Task: Assign in the project ChaseTech the issue 'Upgrade the website navigation and menu design of a web application to improve user experience and website organization' to the sprint 'Code Crushers'. Assign in the project ChaseTech the issue 'Create a new online platform for online fashion design courses with advanced fashion tools and community features.' to the sprint 'Code Crushers'. Assign in the project ChaseTech the issue 'Implement a new cloud-based learning management system for a company with advanced learning content creation and delivery features' to the sprint 'Code Crushers'. Assign in the project ChaseTech the issue 'Integrate a new facial recognition feature into an existing mobile application to enhance user verification and security' to the sprint 'Code Crushers'
Action: Mouse moved to (711, 412)
Screenshot: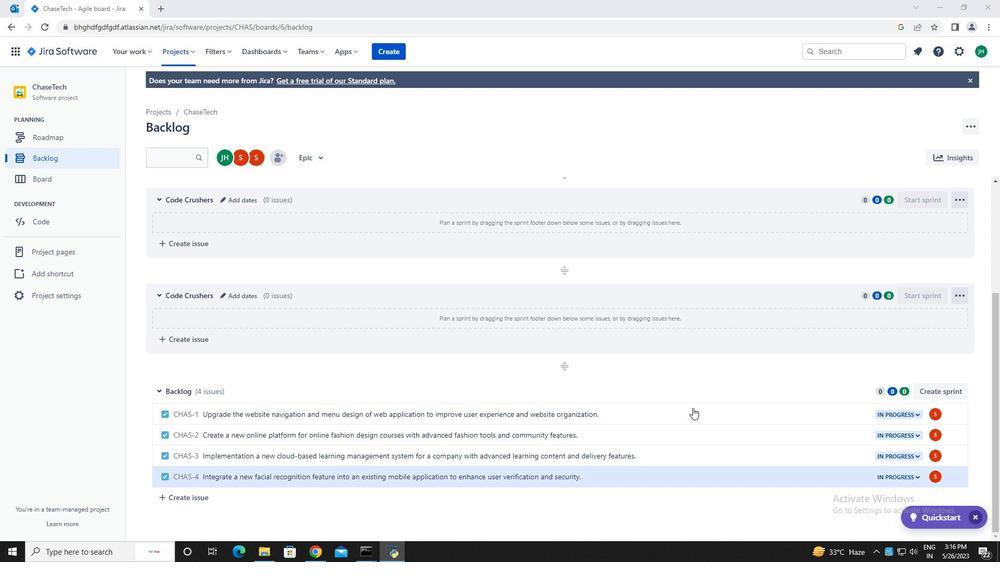 
Action: Mouse scrolled (711, 412) with delta (0, 0)
Screenshot: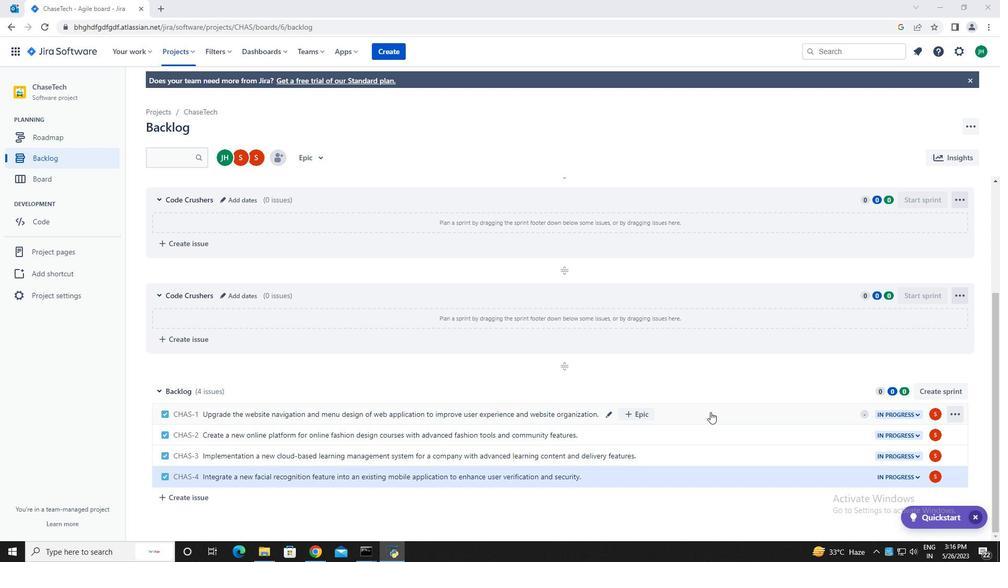 
Action: Mouse scrolled (711, 412) with delta (0, 0)
Screenshot: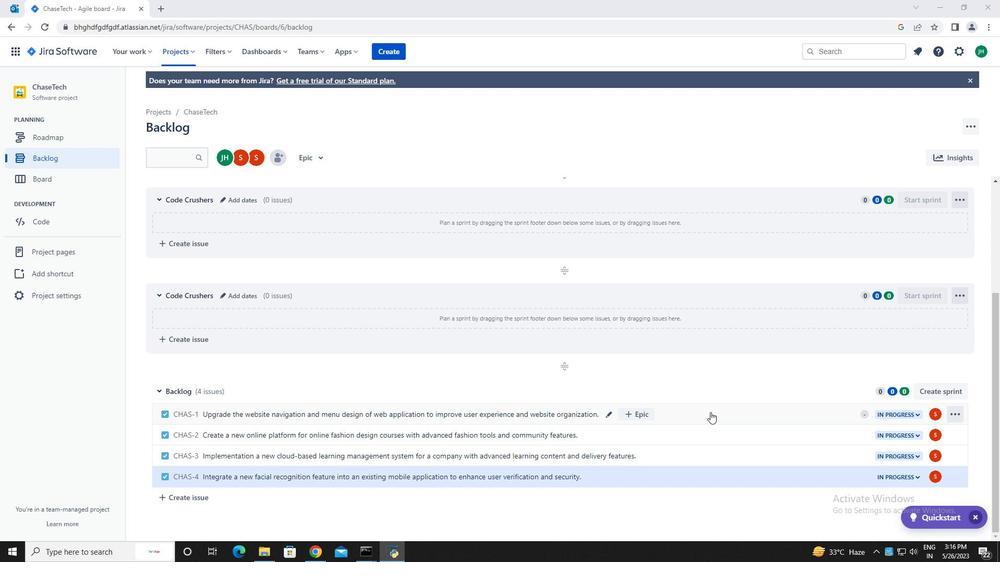 
Action: Mouse scrolled (711, 412) with delta (0, 0)
Screenshot: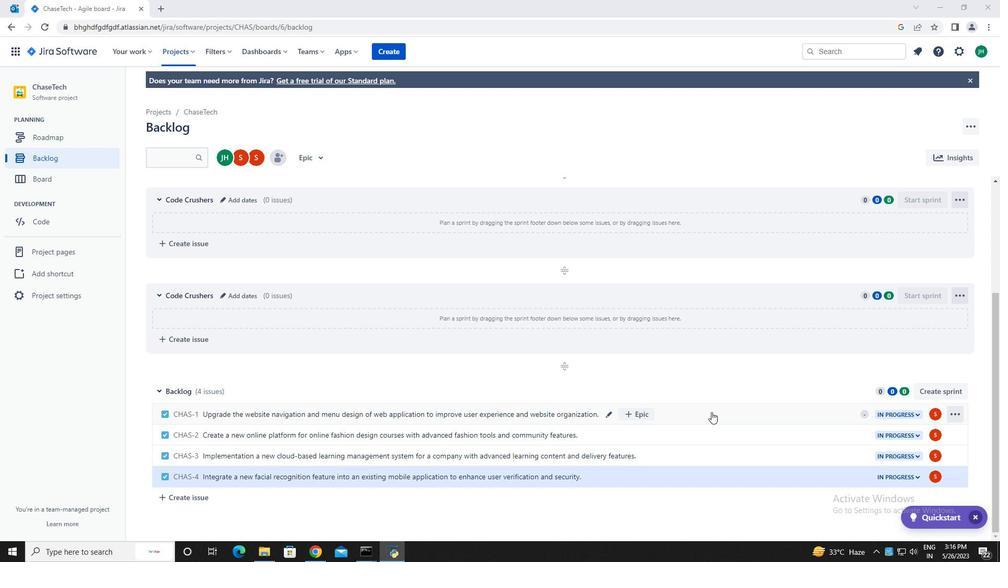 
Action: Mouse scrolled (711, 412) with delta (0, 0)
Screenshot: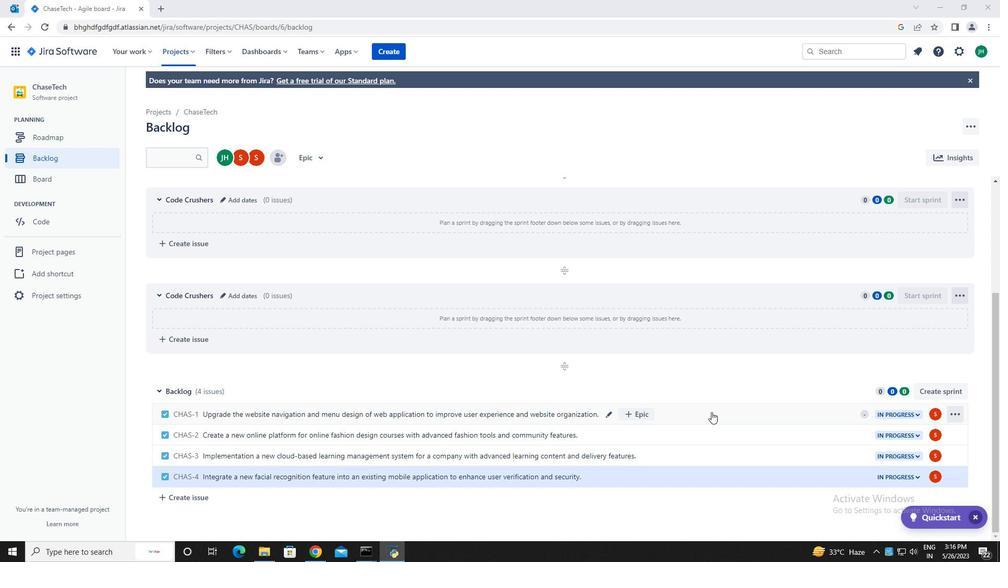
Action: Mouse scrolled (711, 412) with delta (0, 0)
Screenshot: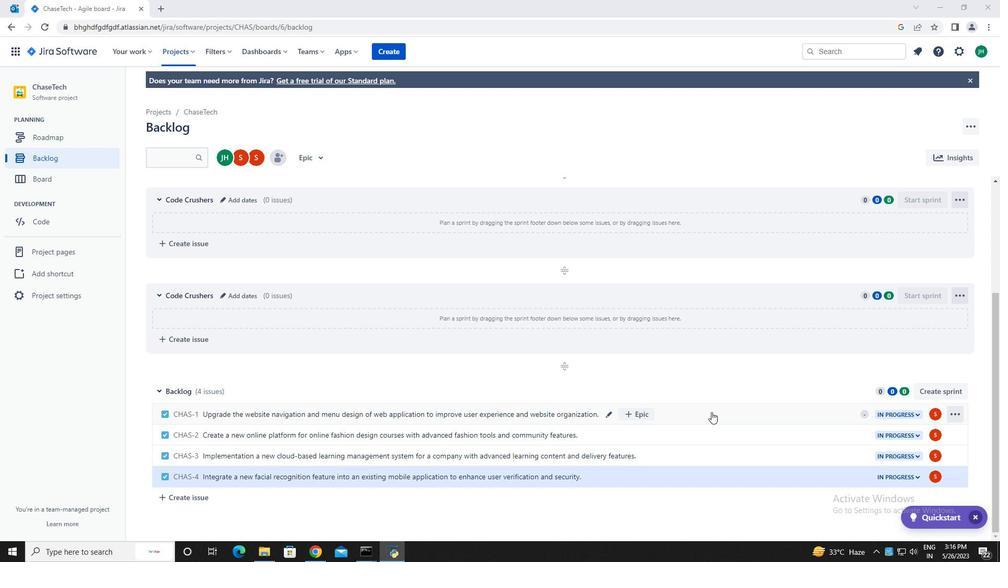 
Action: Mouse moved to (953, 415)
Screenshot: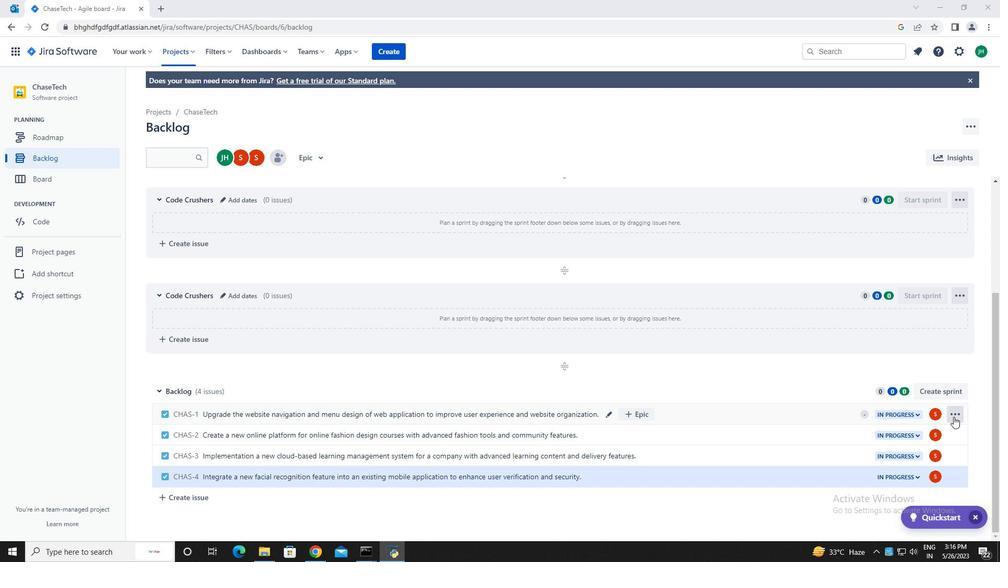 
Action: Mouse pressed left at (953, 415)
Screenshot: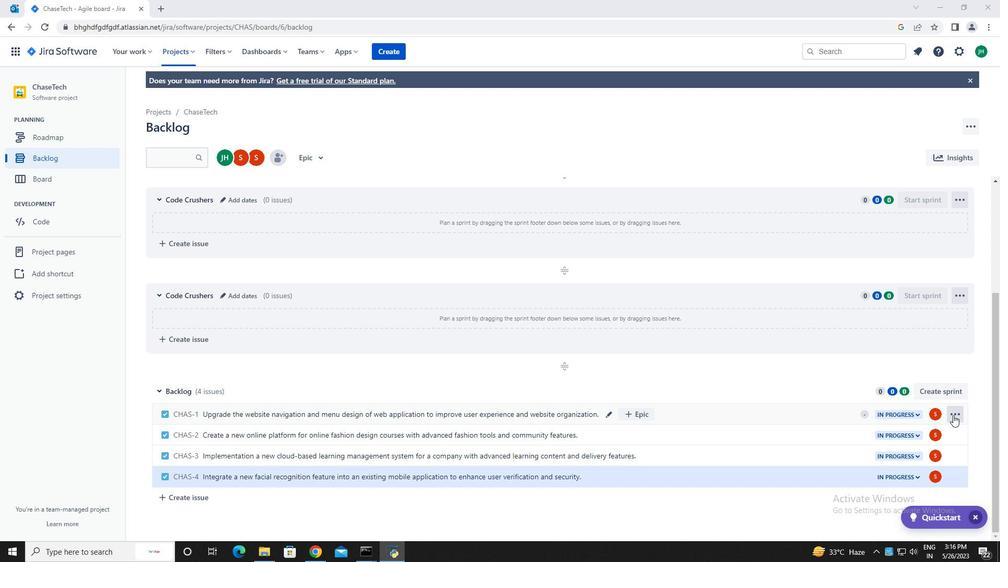 
Action: Mouse moved to (935, 324)
Screenshot: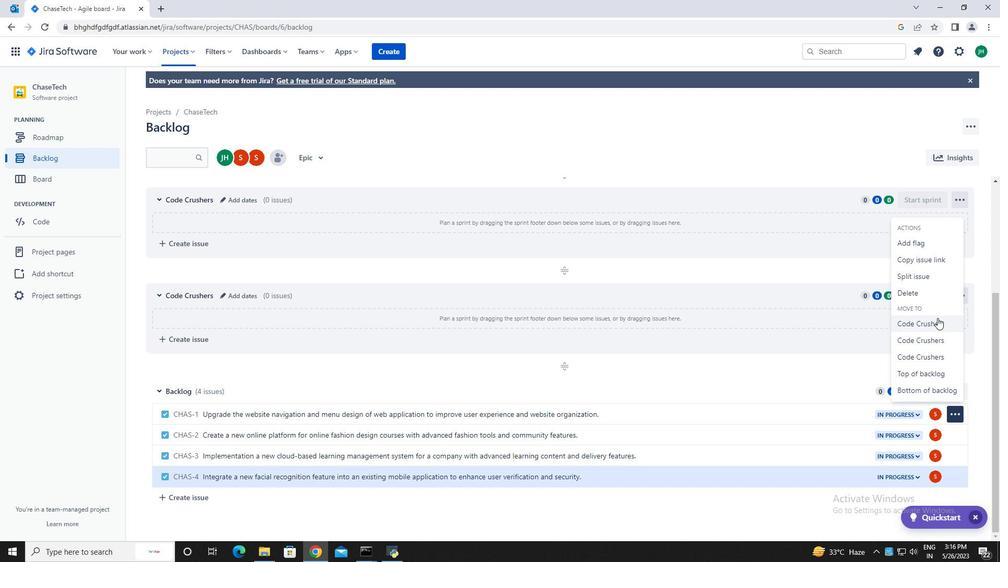 
Action: Mouse pressed left at (935, 324)
Screenshot: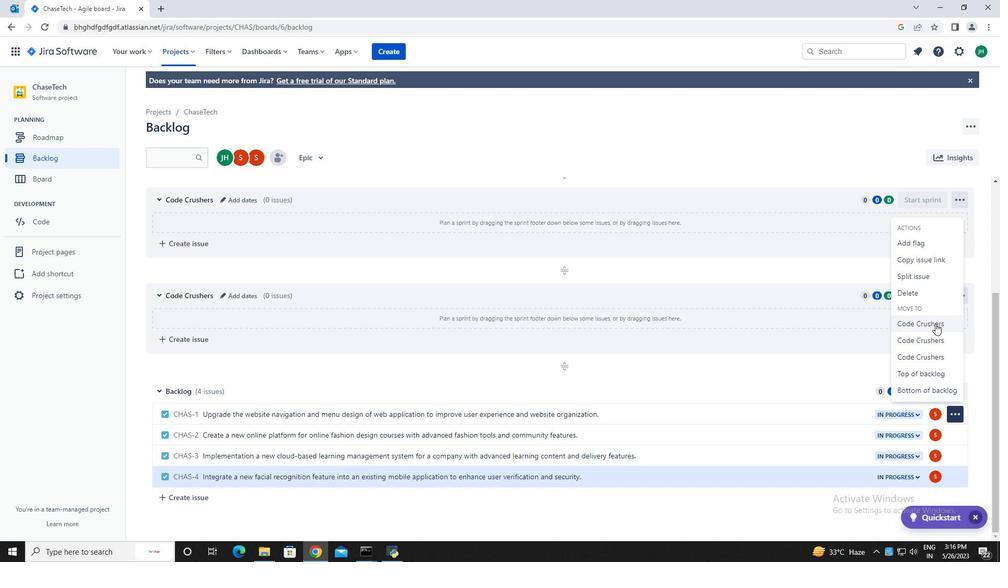 
Action: Mouse moved to (954, 437)
Screenshot: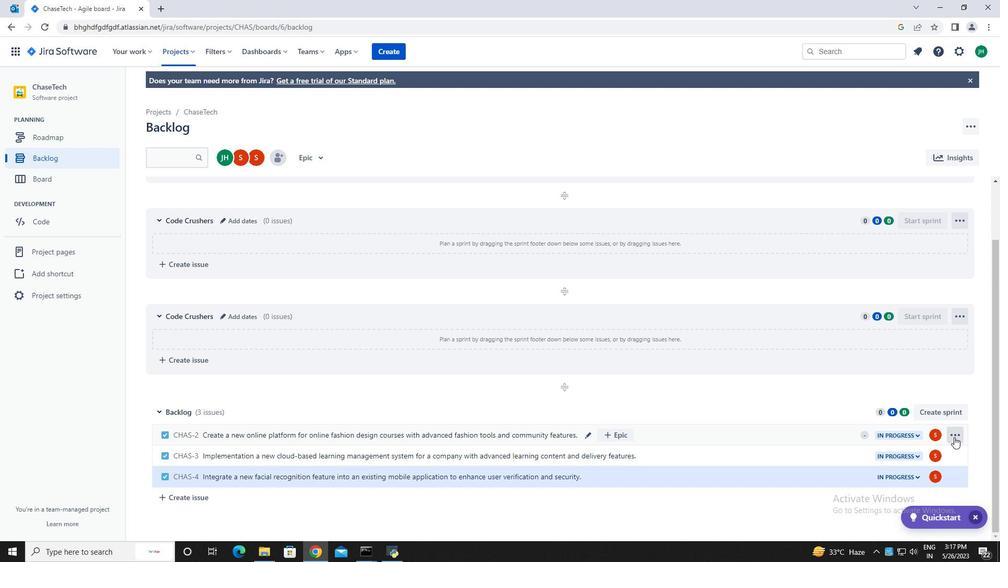 
Action: Mouse pressed left at (954, 437)
Screenshot: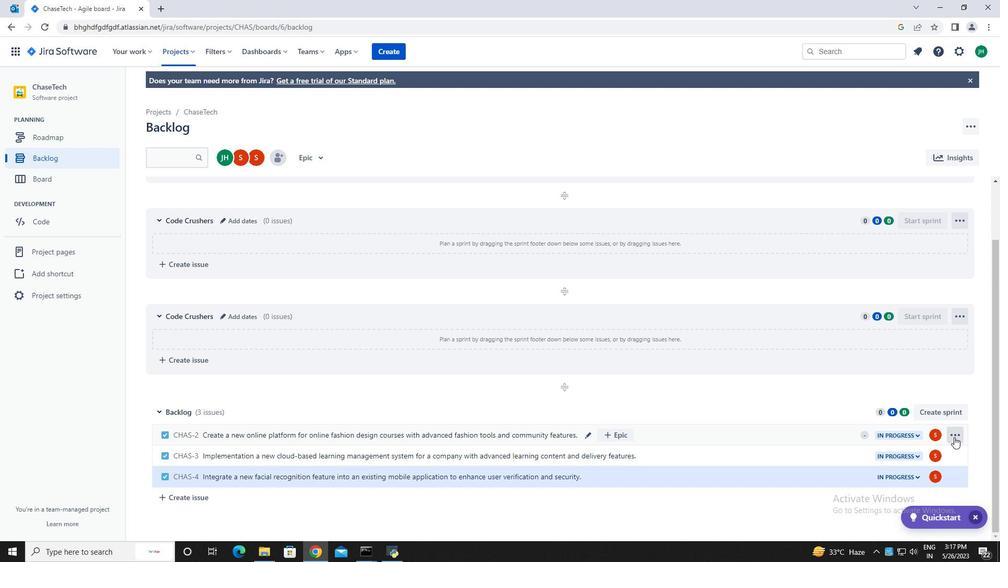 
Action: Mouse moved to (928, 364)
Screenshot: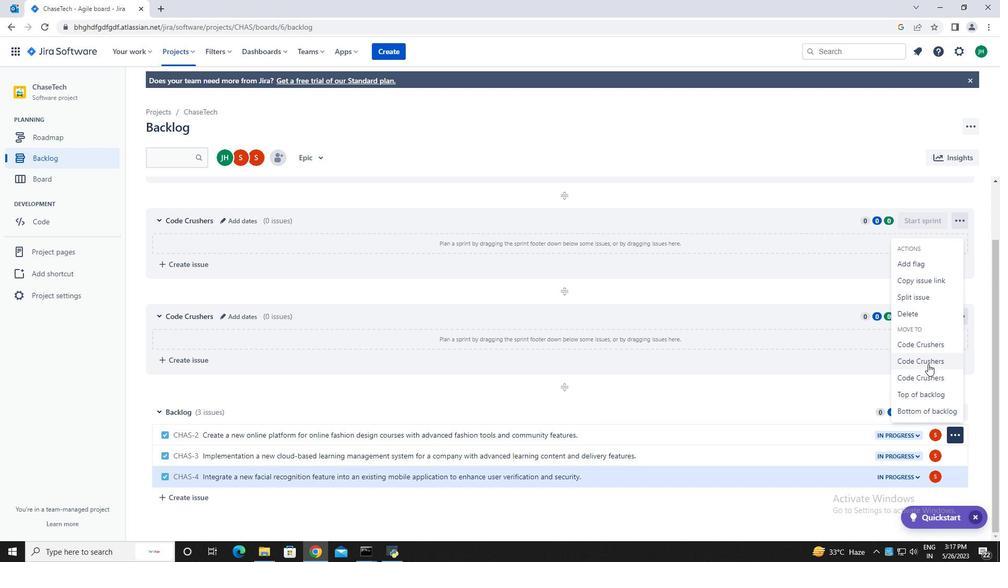 
Action: Mouse pressed left at (928, 364)
Screenshot: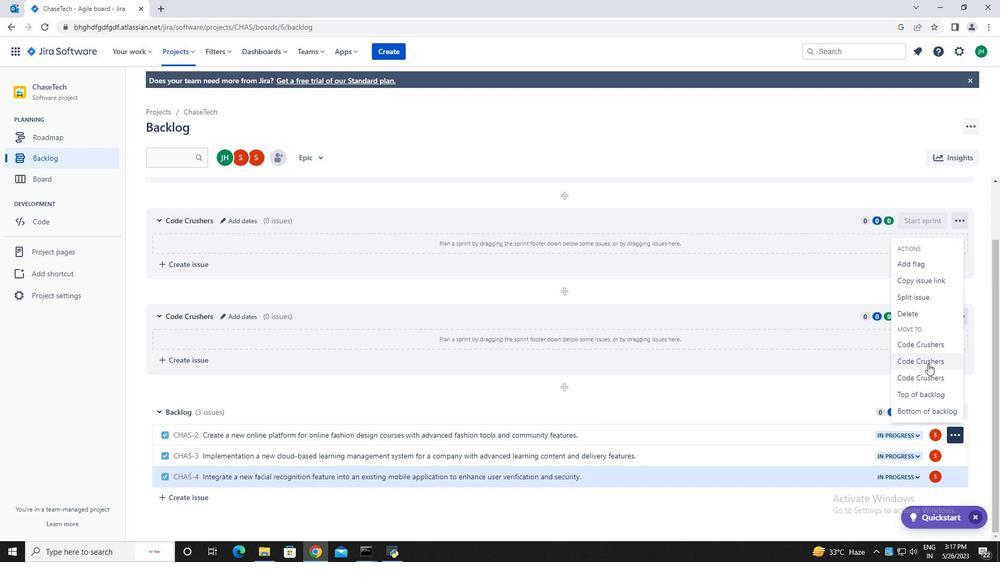 
Action: Mouse moved to (956, 453)
Screenshot: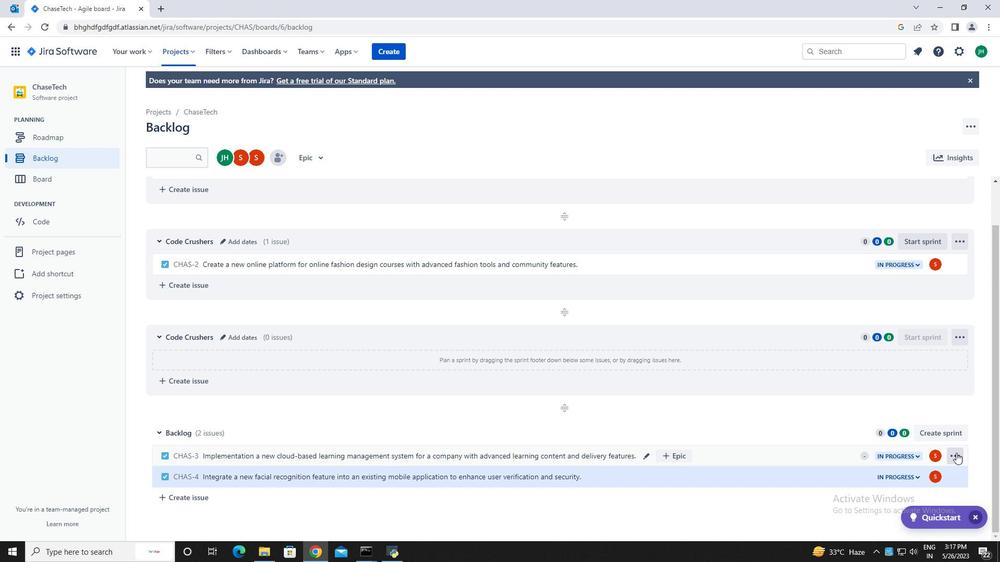 
Action: Mouse pressed left at (956, 453)
Screenshot: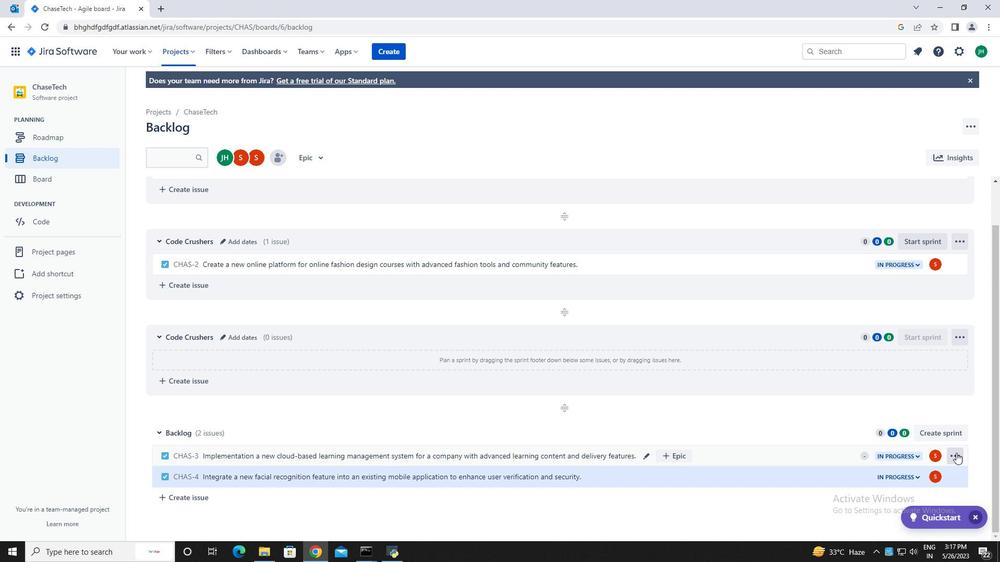 
Action: Mouse moved to (925, 396)
Screenshot: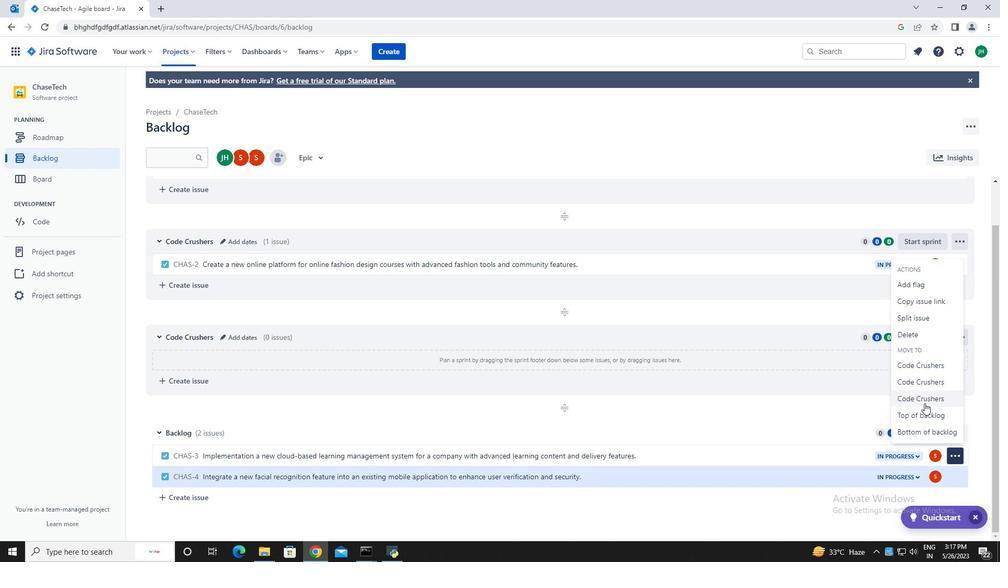 
Action: Mouse pressed left at (925, 396)
Screenshot: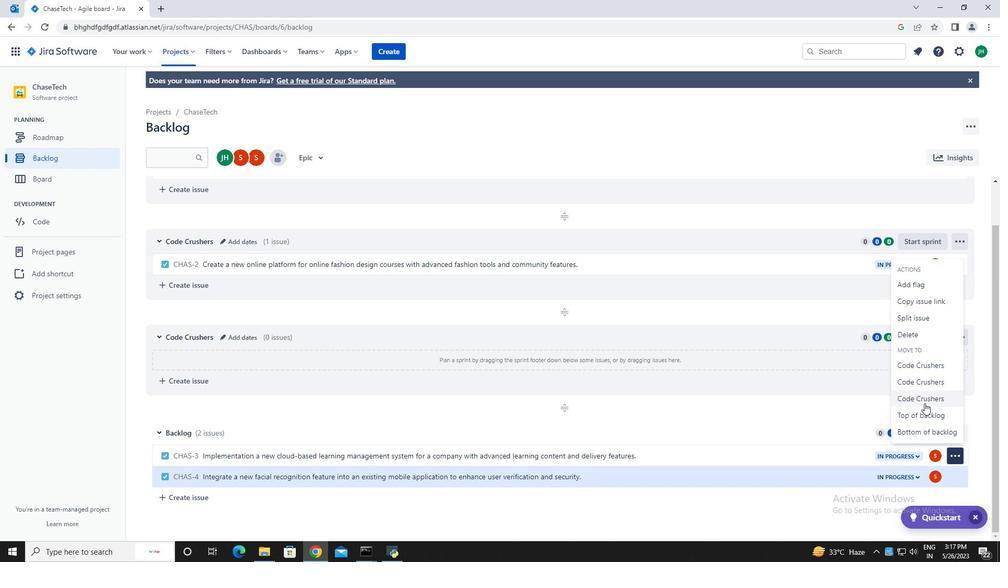 
Action: Mouse moved to (958, 477)
Screenshot: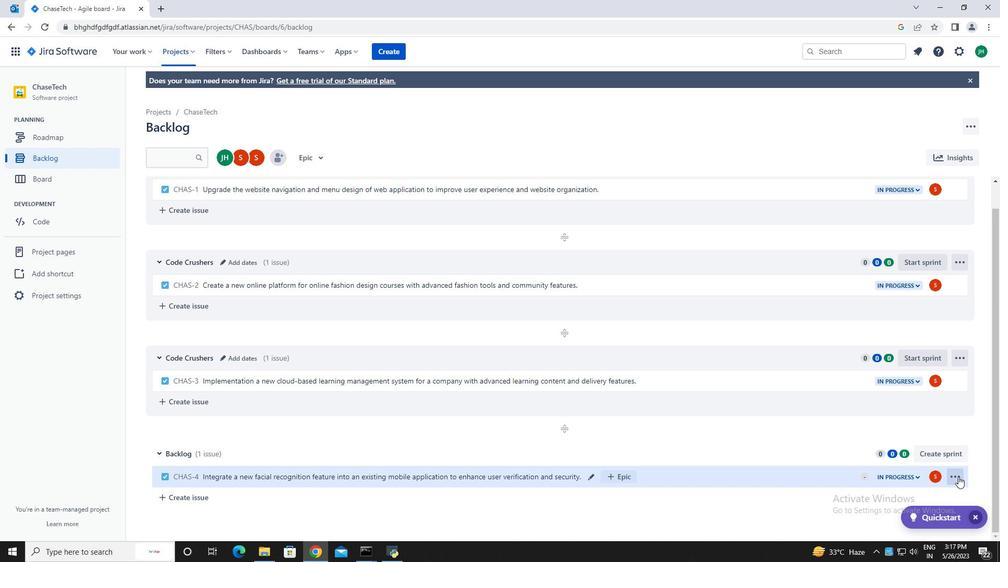 
Action: Mouse pressed left at (958, 477)
Screenshot: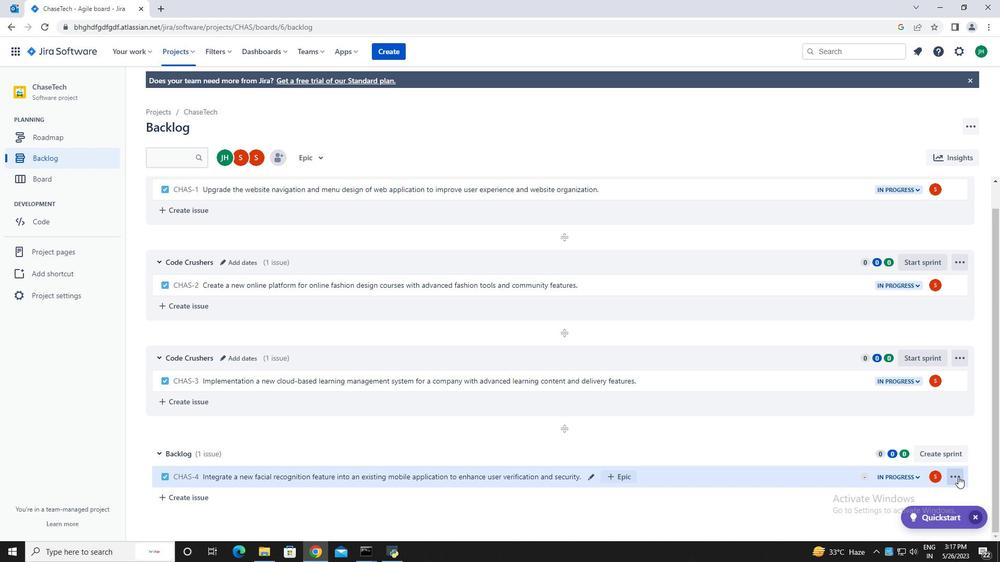 
Action: Mouse moved to (919, 422)
Screenshot: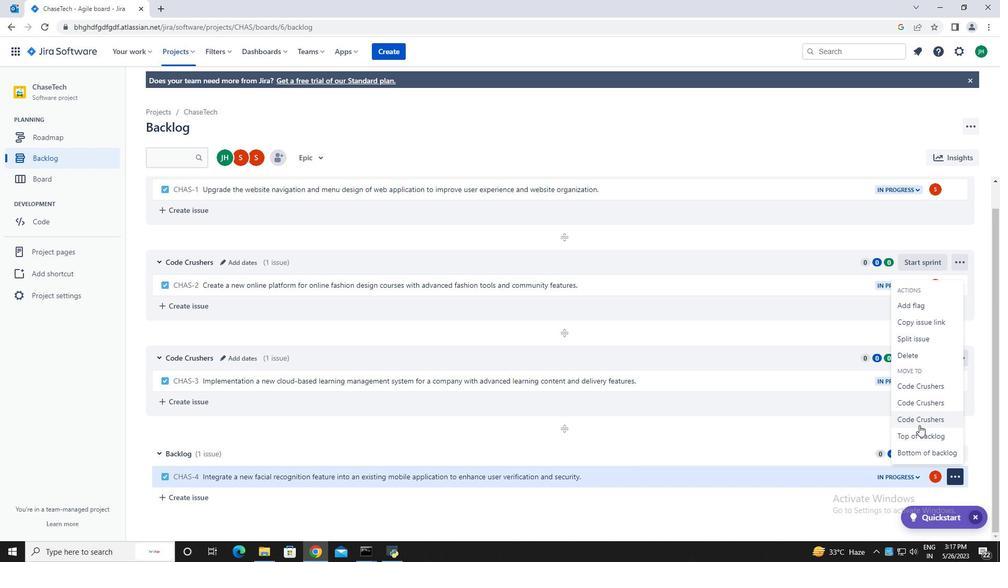 
Action: Mouse pressed left at (919, 422)
Screenshot: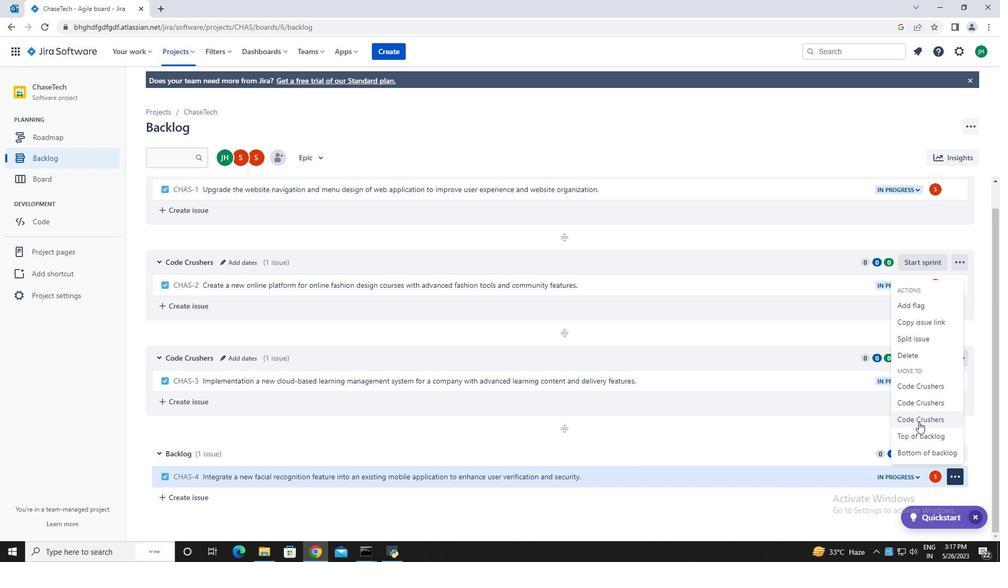 
Action: Mouse moved to (868, 428)
Screenshot: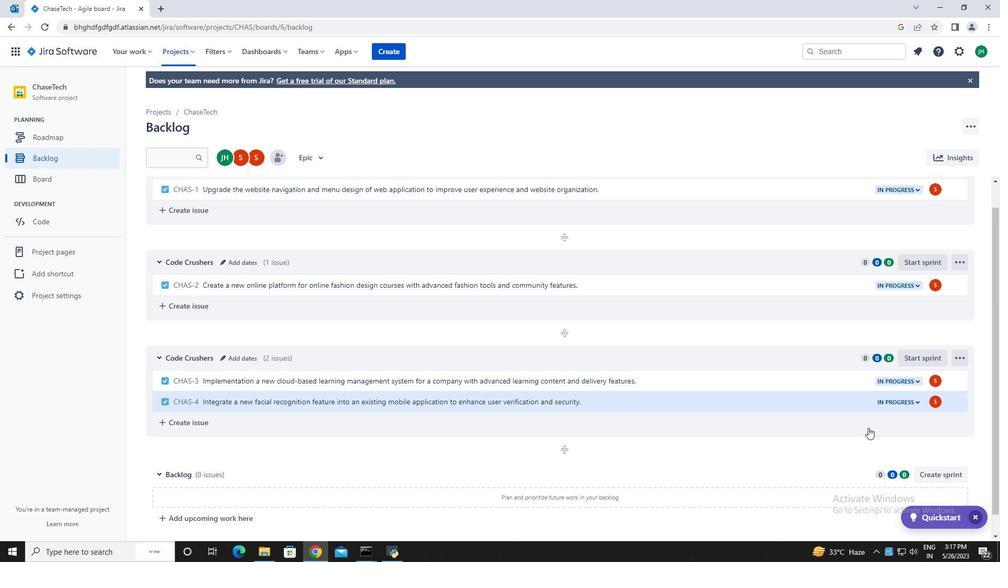
